 Task: Extract audio from a YouTube video for personal use.
Action: Mouse moved to (7, 18)
Screenshot: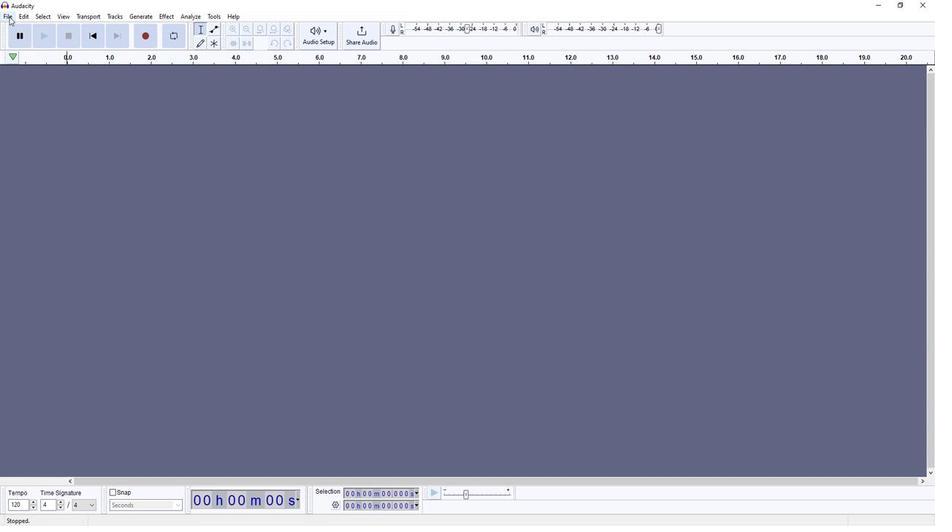 
Action: Mouse pressed left at (7, 18)
Screenshot: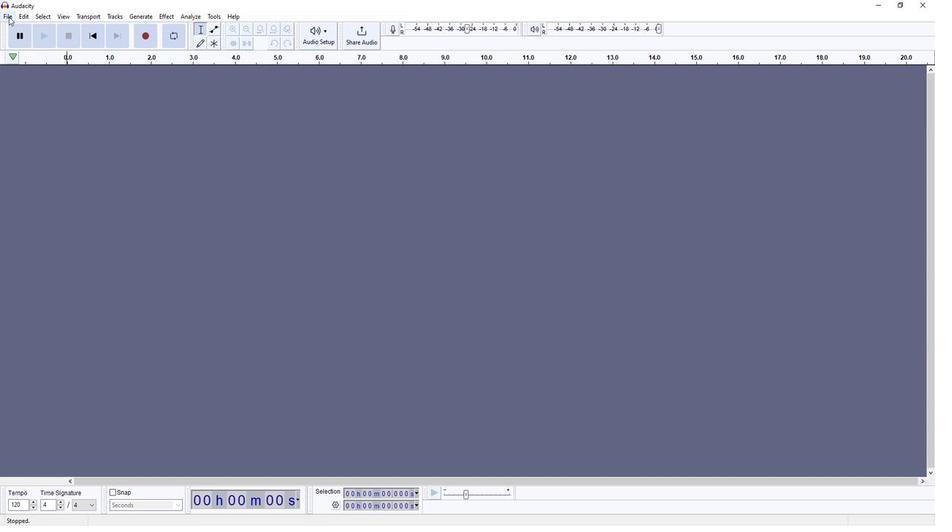 
Action: Mouse moved to (149, 116)
Screenshot: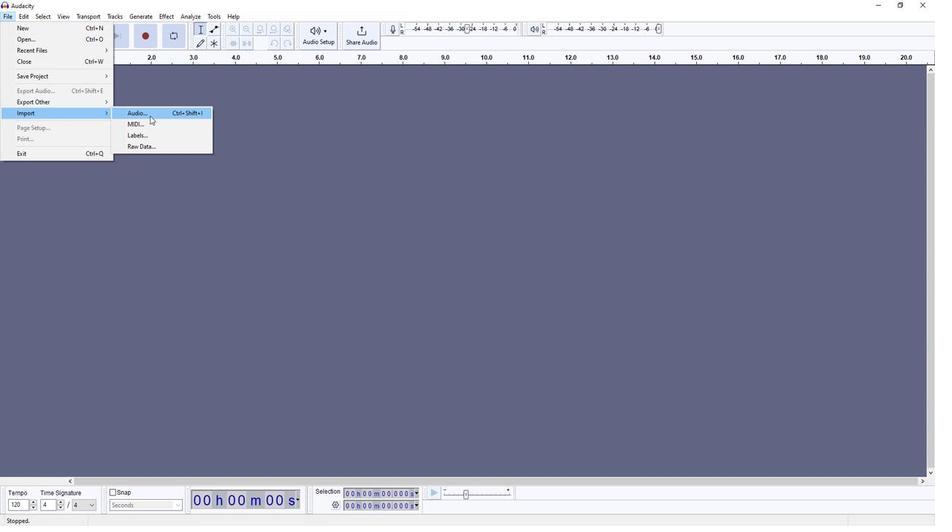 
Action: Mouse pressed left at (149, 116)
Screenshot: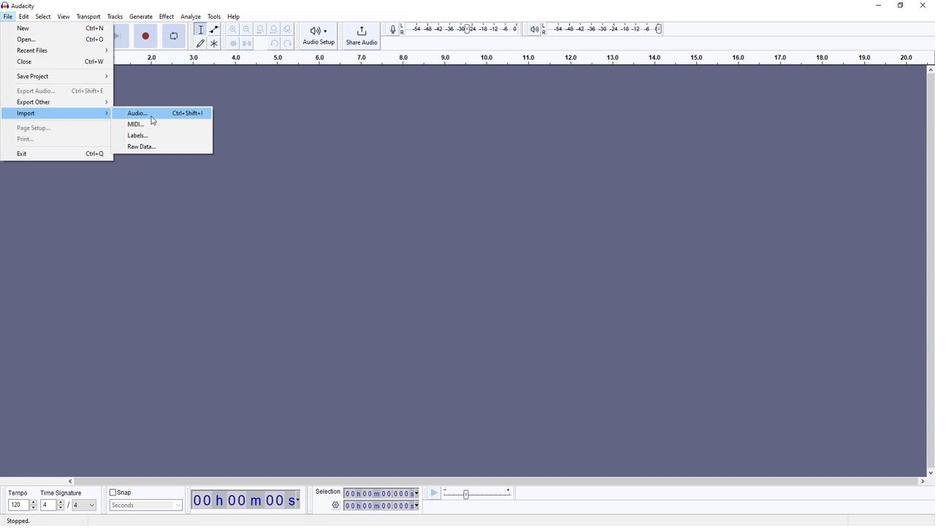 
Action: Mouse moved to (78, 97)
Screenshot: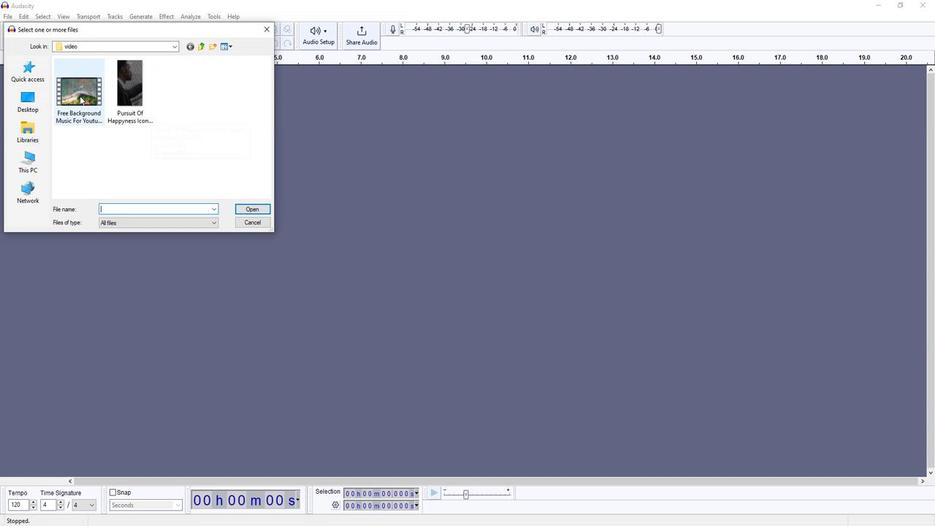 
Action: Mouse pressed left at (78, 97)
Screenshot: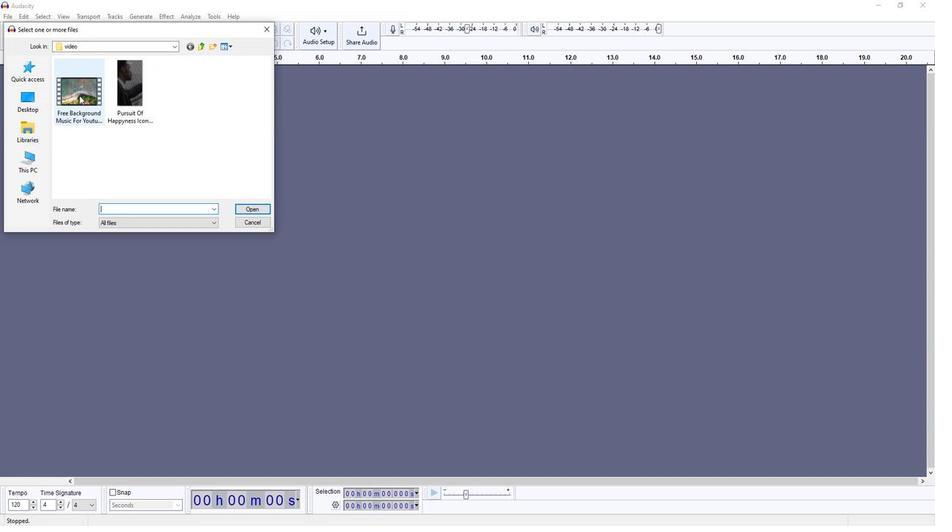 
Action: Mouse moved to (261, 210)
Screenshot: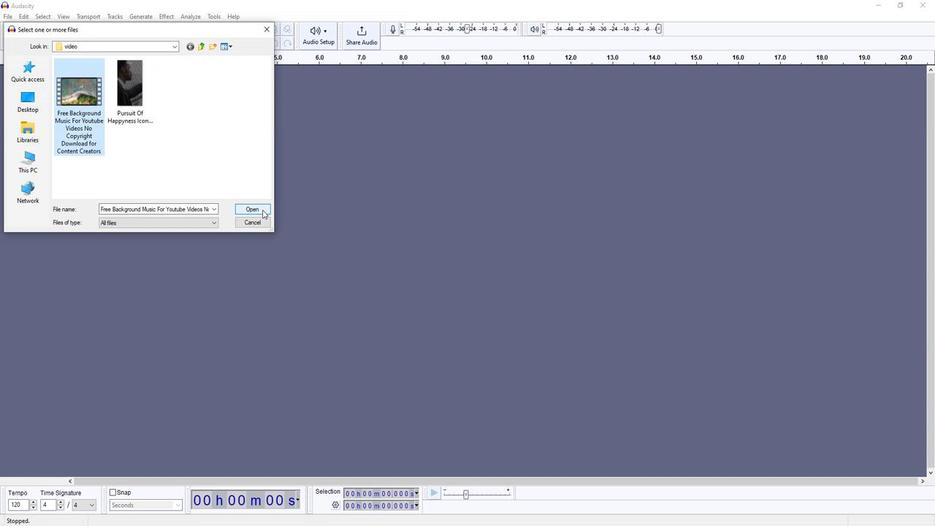 
Action: Mouse pressed left at (261, 210)
Screenshot: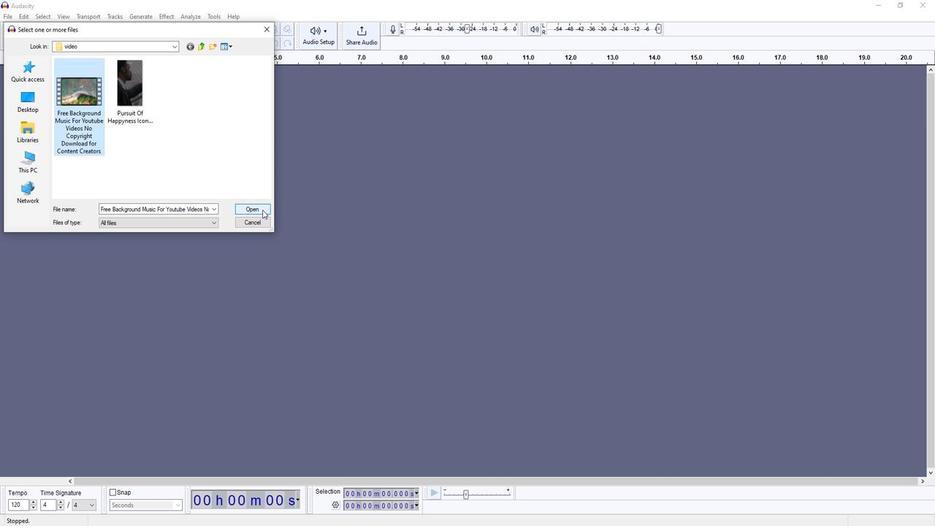 
Action: Mouse moved to (920, 130)
Screenshot: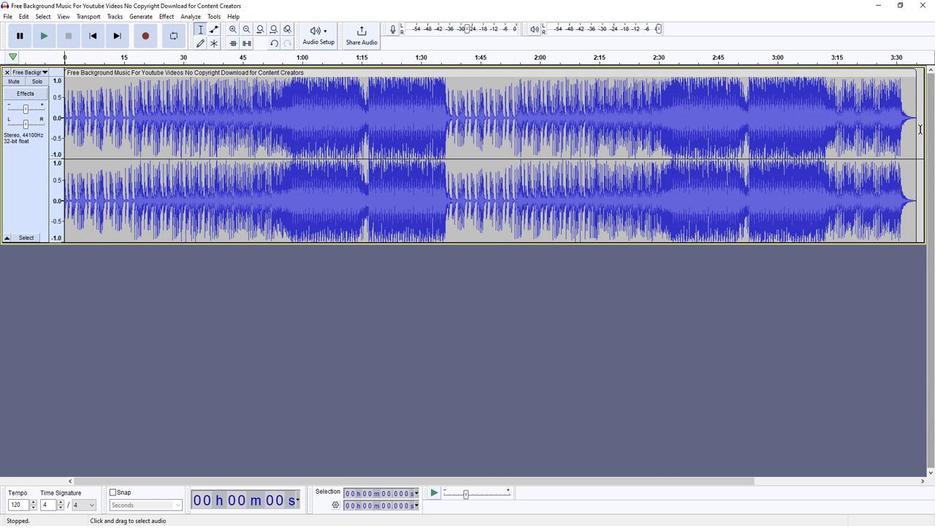 
Action: Mouse pressed left at (920, 130)
Screenshot: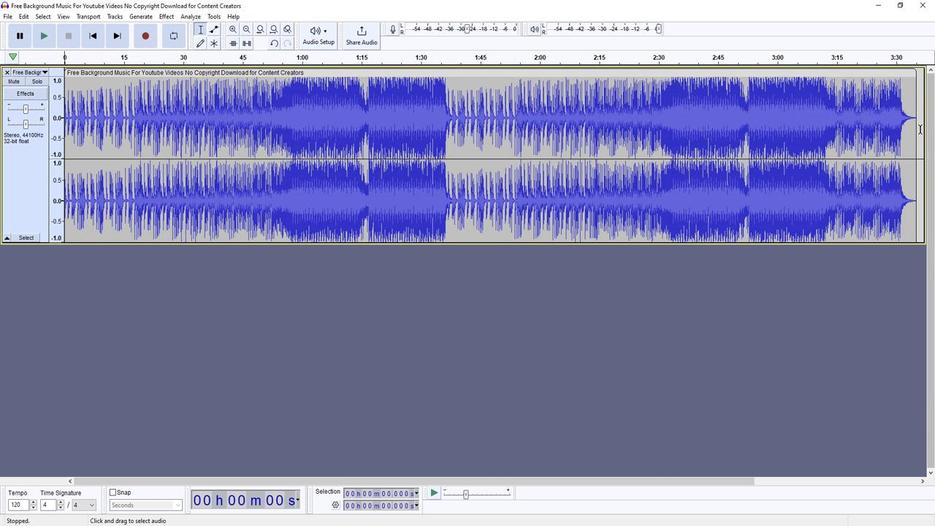 
Action: Mouse moved to (45, 38)
Screenshot: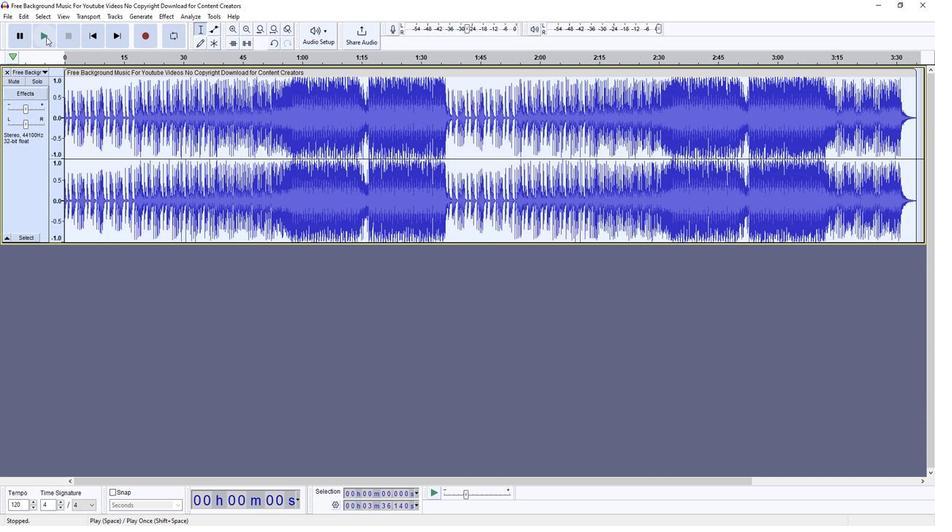 
Action: Mouse pressed left at (45, 38)
Screenshot: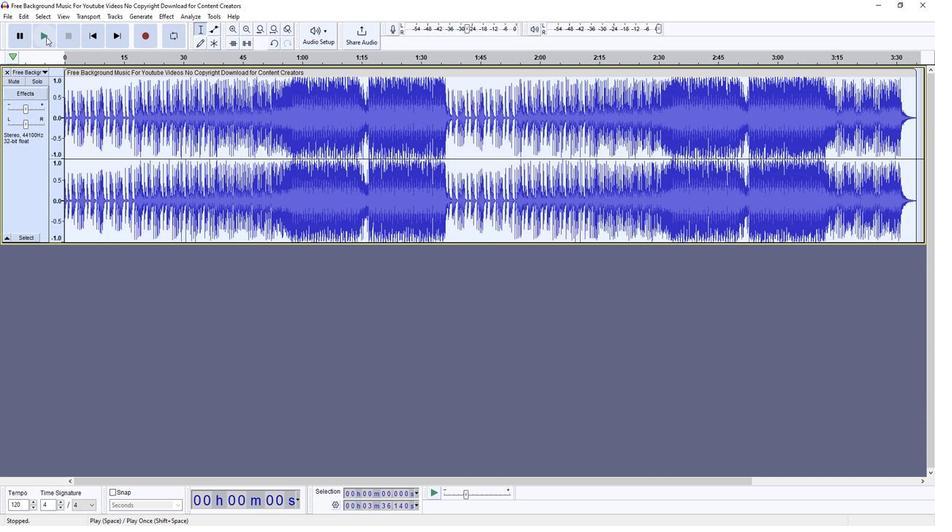 
Action: Mouse moved to (27, 108)
Screenshot: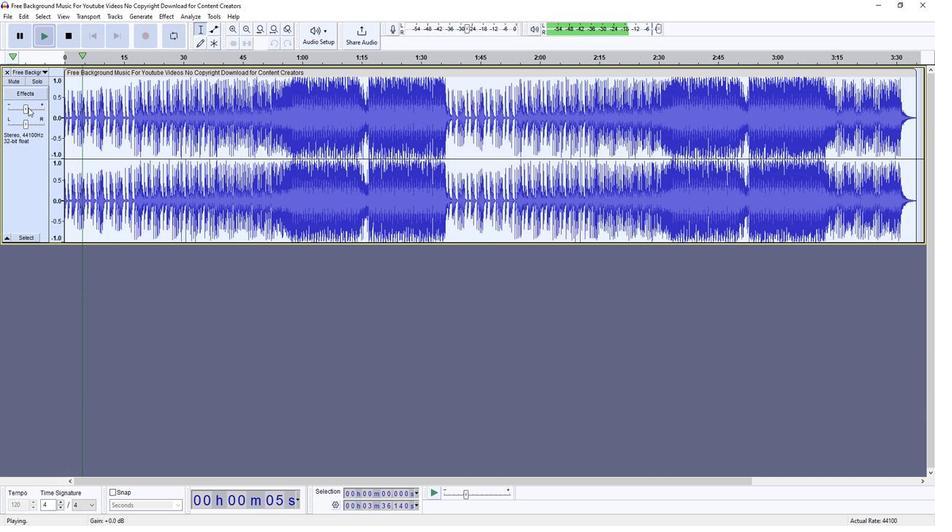 
Action: Mouse pressed left at (27, 108)
Screenshot: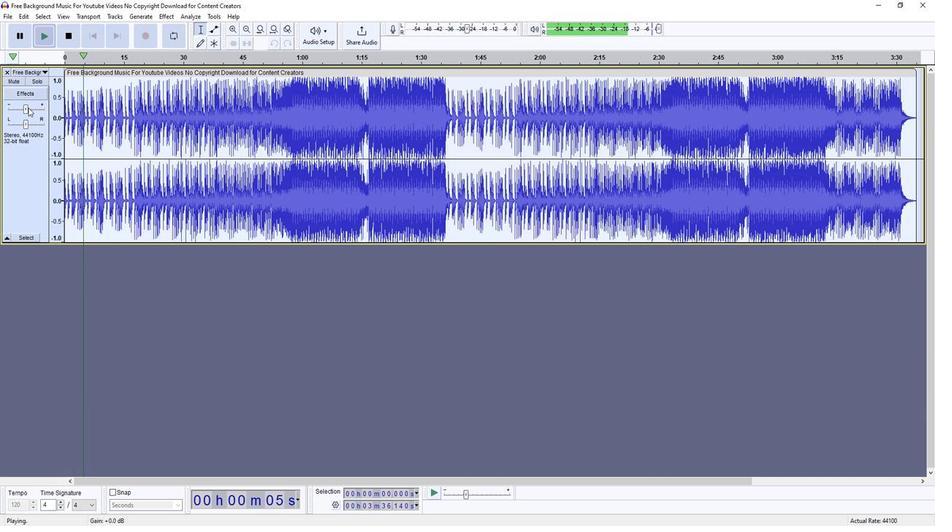 
Action: Mouse moved to (24, 109)
Screenshot: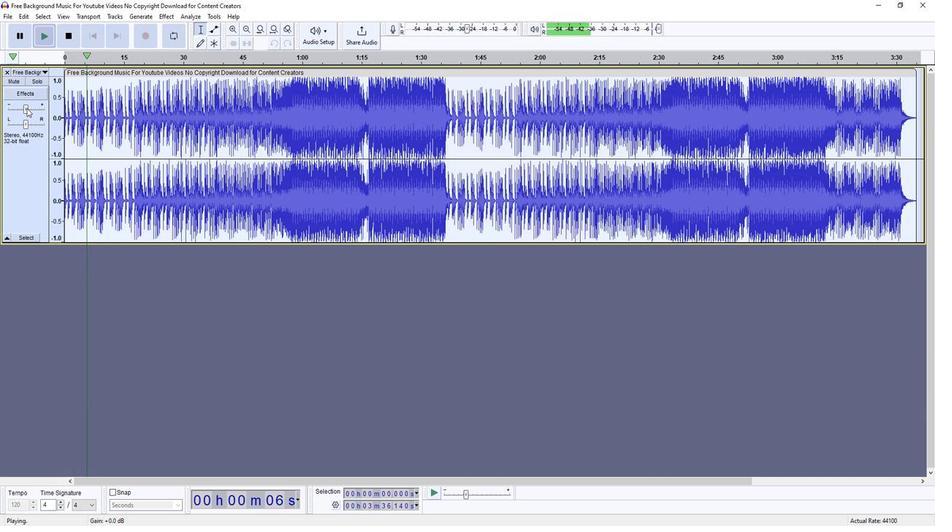 
Action: Mouse pressed left at (24, 109)
Screenshot: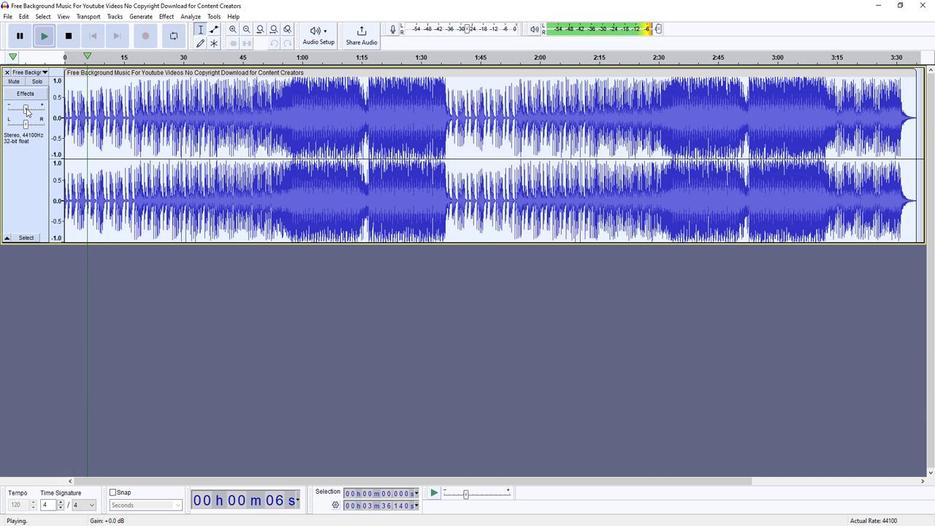 
Action: Mouse moved to (70, 38)
Screenshot: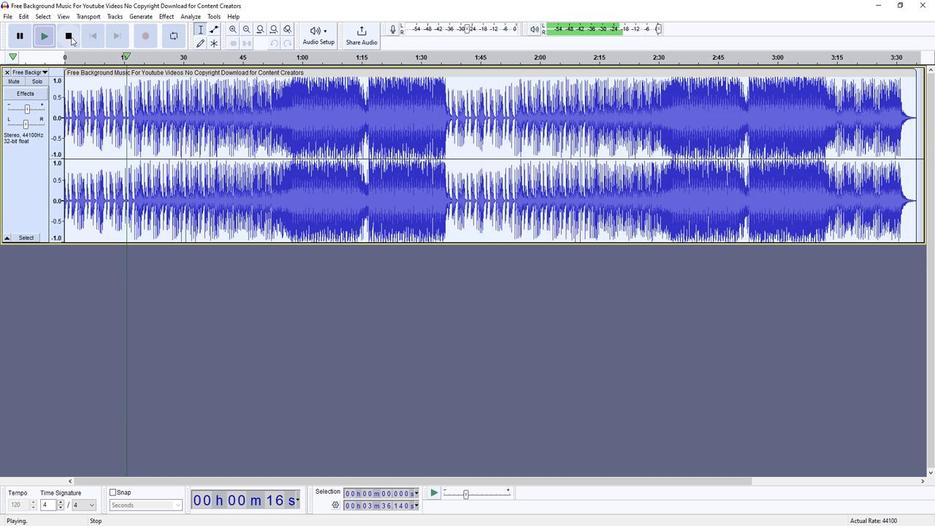 
Action: Mouse pressed left at (70, 38)
Screenshot: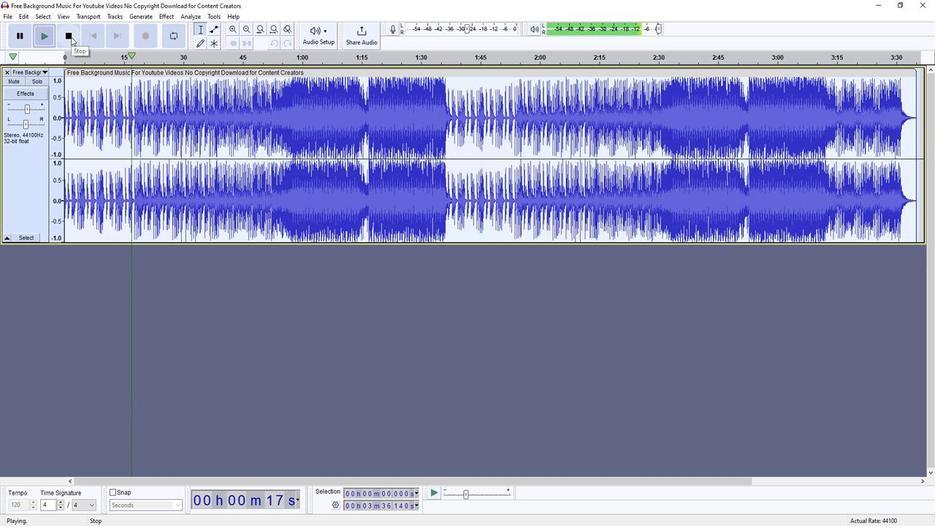
Action: Mouse moved to (9, 17)
Screenshot: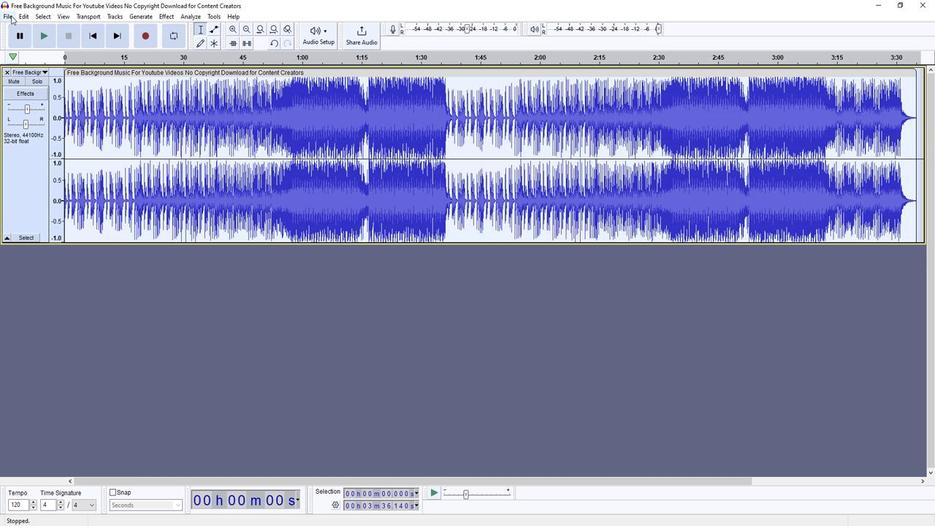 
Action: Mouse pressed left at (9, 17)
Screenshot: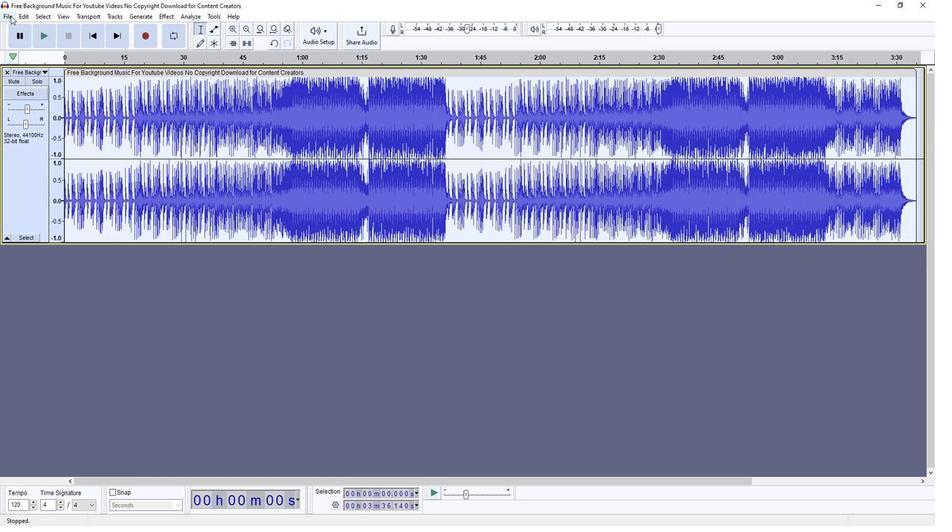 
Action: Mouse moved to (151, 86)
Screenshot: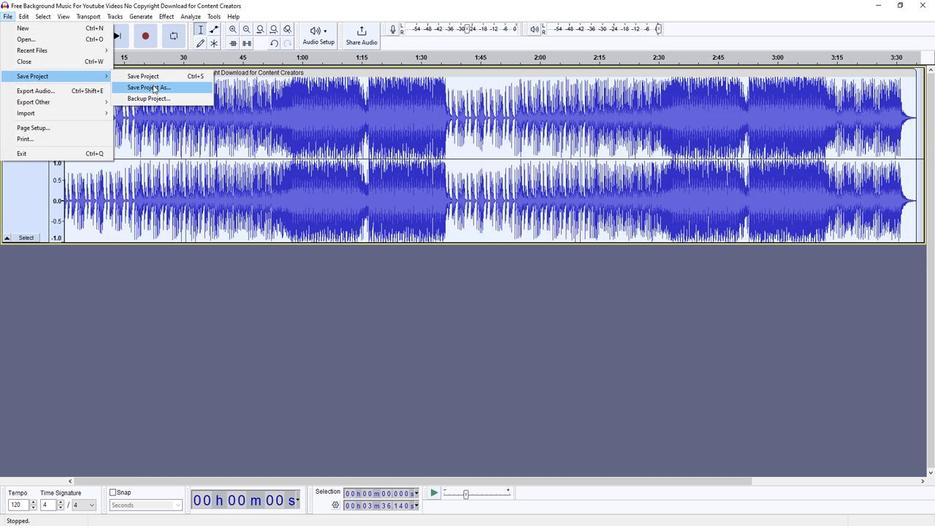 
Action: Mouse pressed left at (151, 86)
Screenshot: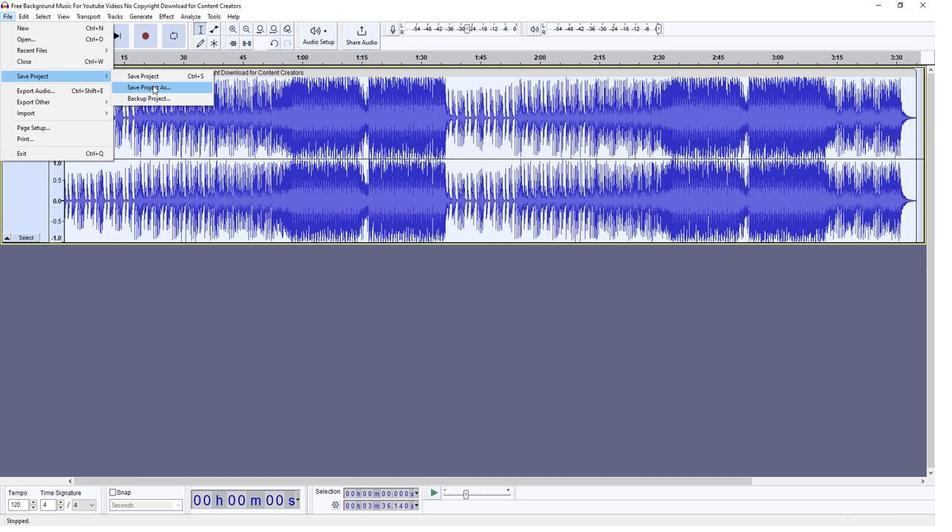 
Action: Key pressed <Key.backspace><Key.shift><Key.shift><Key.shift><Key.shift><Key.shift><Key.shift><Key.shift><Key.shift><Key.shift><Key.shift><Key.shift><Key.shift><Key.shift>Extracti<Key.backspace><Key.space>audio<Key.space>from<Key.space>youtube<Key.space>video<Key.space>for<Key.space>personal<Key.space>use
Screenshot: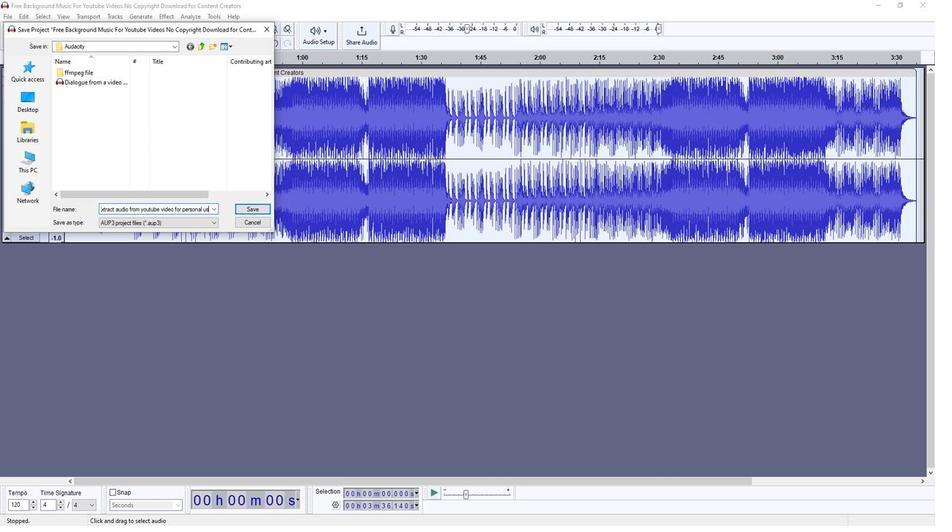 
Action: Mouse moved to (244, 210)
Screenshot: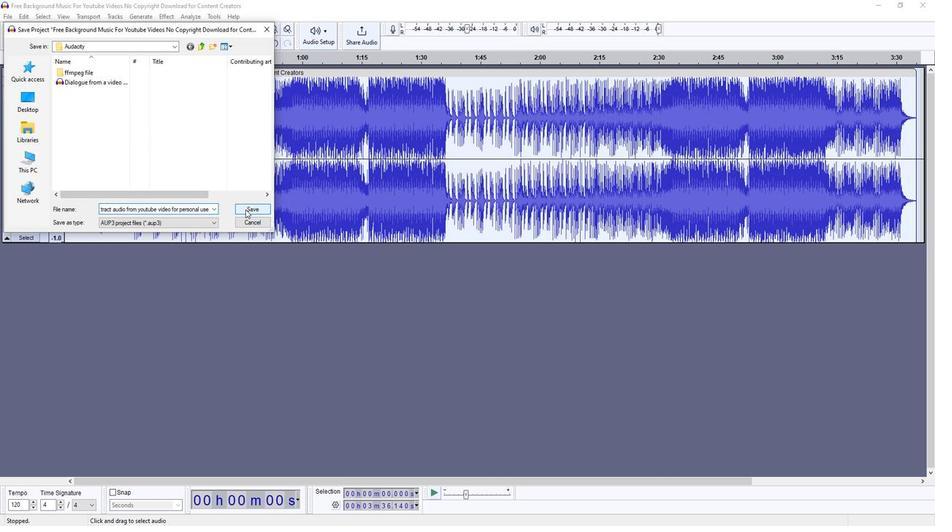 
Action: Mouse pressed left at (244, 210)
Screenshot: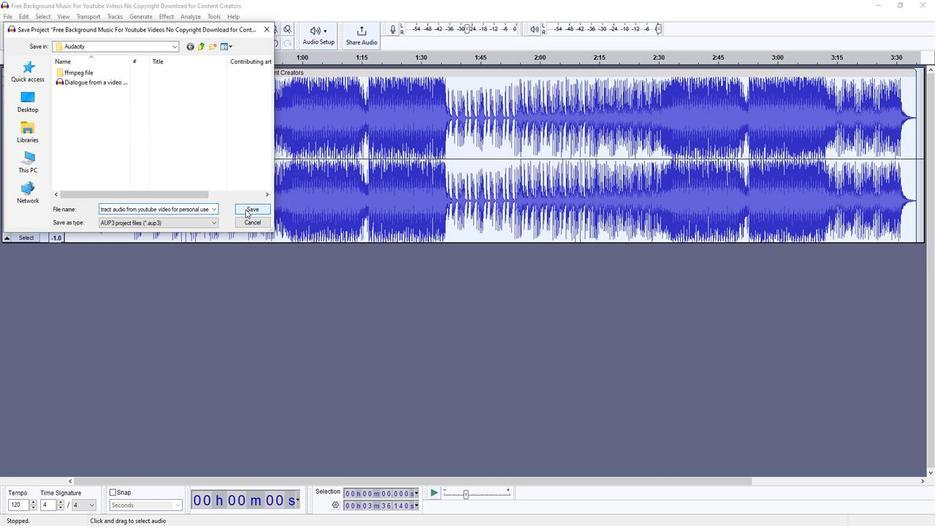 
